 Task: Change the wraping the text "Please and thank you" to clip.
Action: Mouse moved to (63, 188)
Screenshot: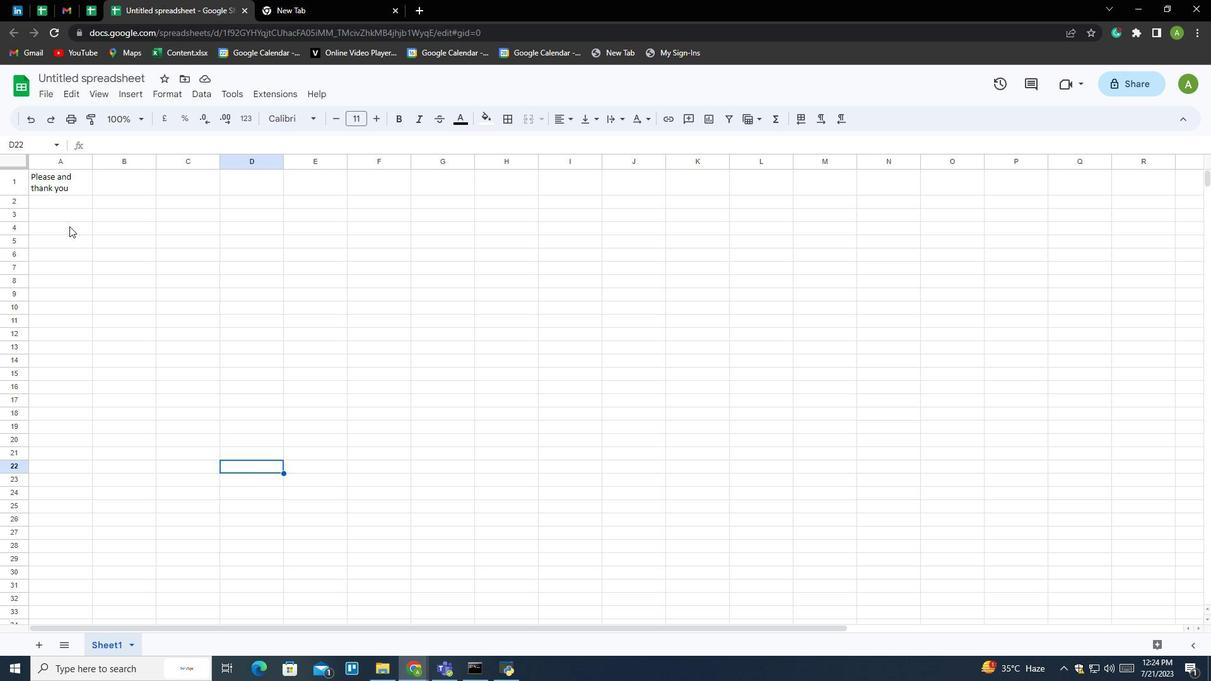
Action: Mouse pressed left at (63, 188)
Screenshot: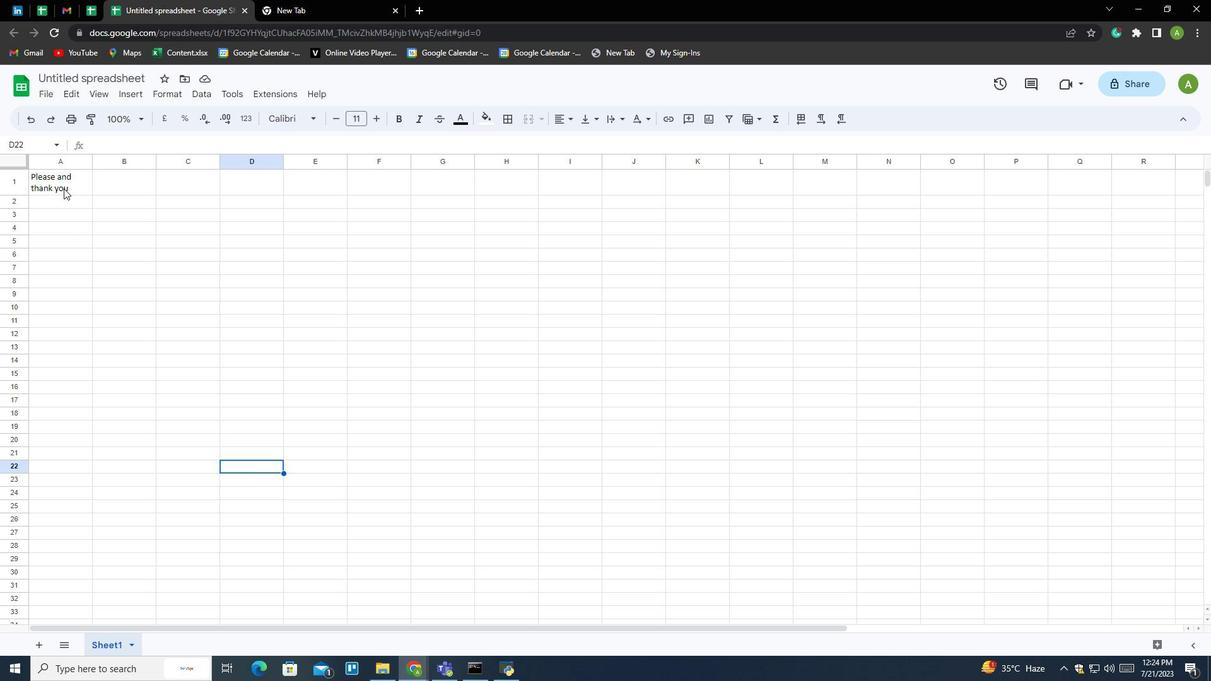 
Action: Mouse moved to (624, 121)
Screenshot: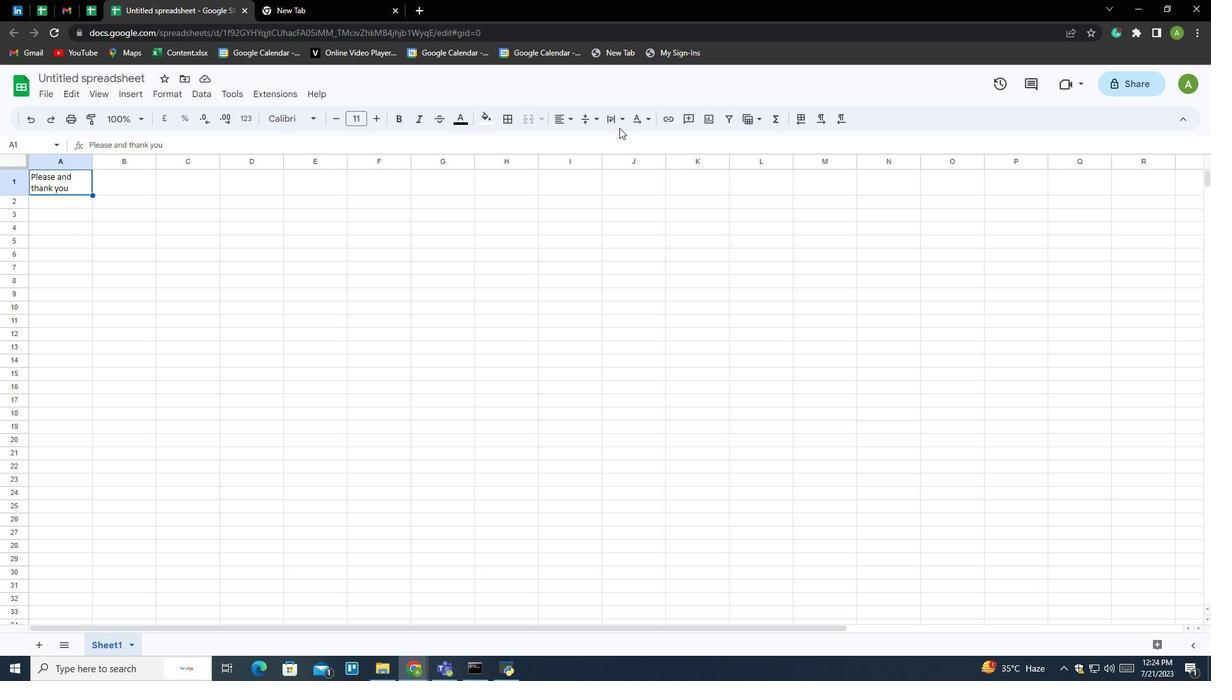 
Action: Mouse pressed left at (624, 121)
Screenshot: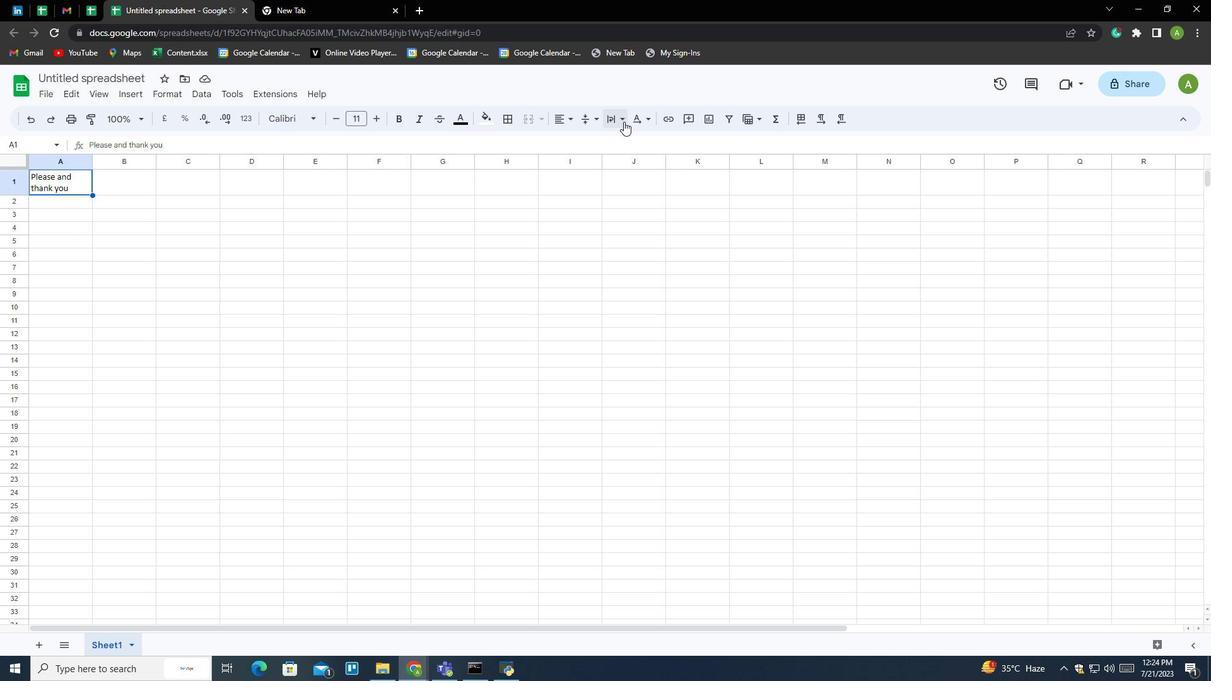 
Action: Mouse moved to (659, 142)
Screenshot: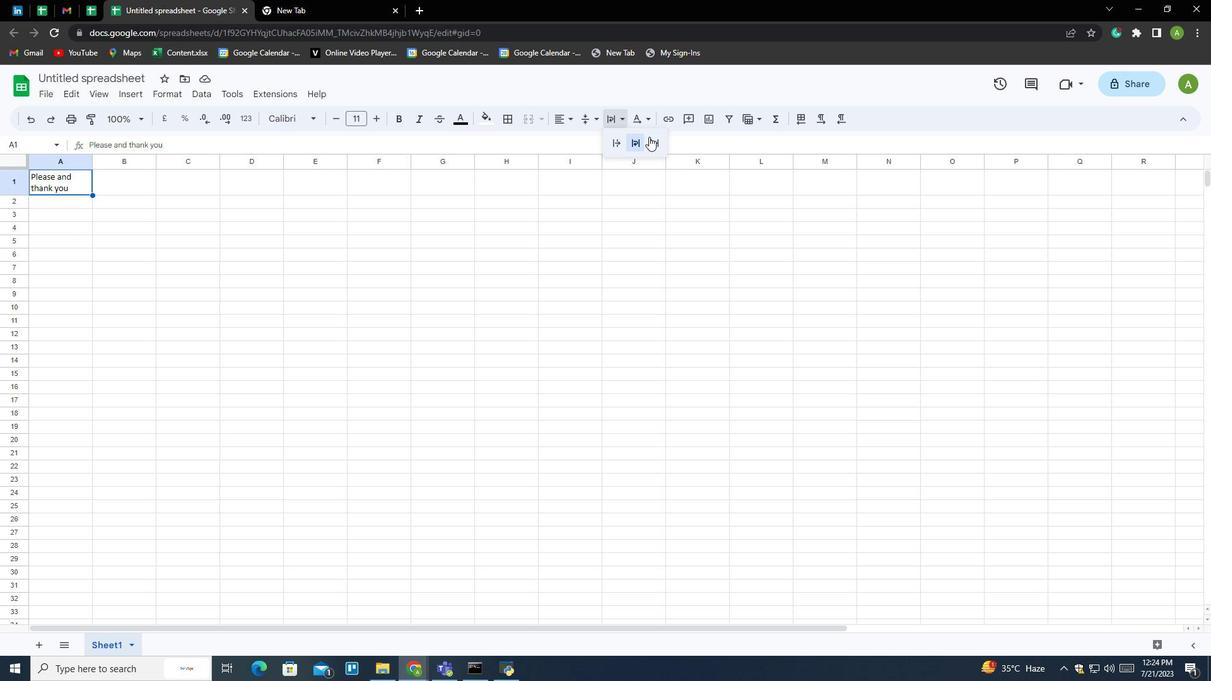 
Action: Mouse pressed left at (659, 142)
Screenshot: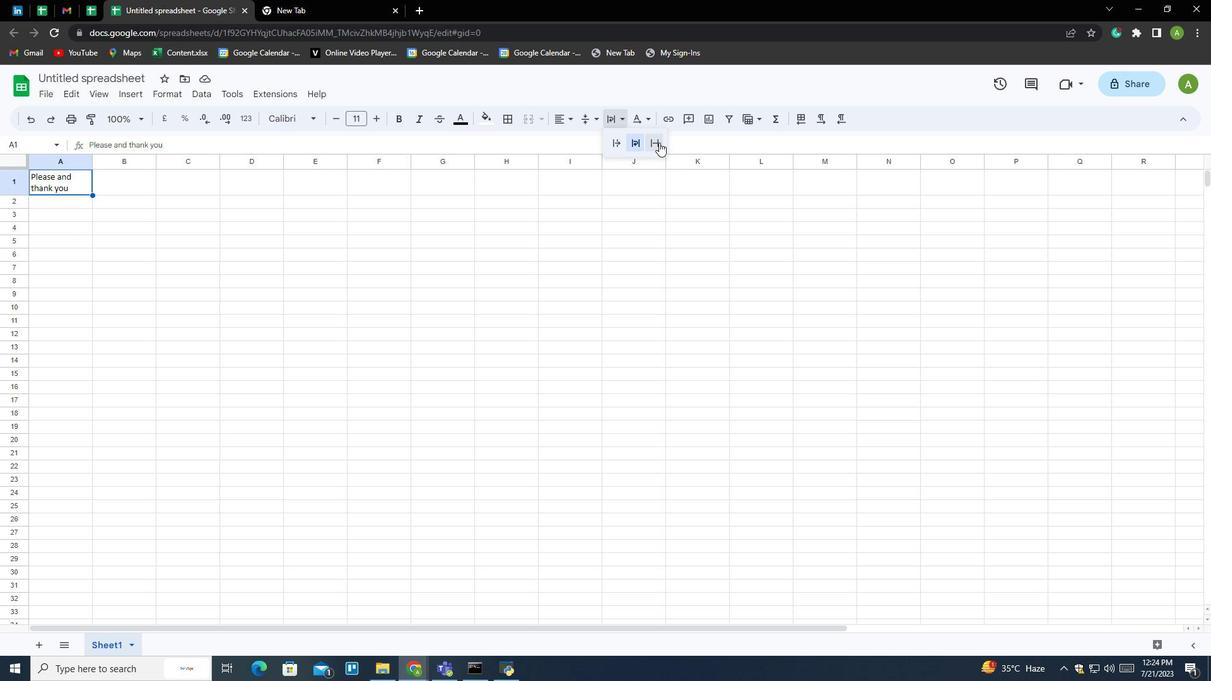 
Action: Mouse moved to (516, 358)
Screenshot: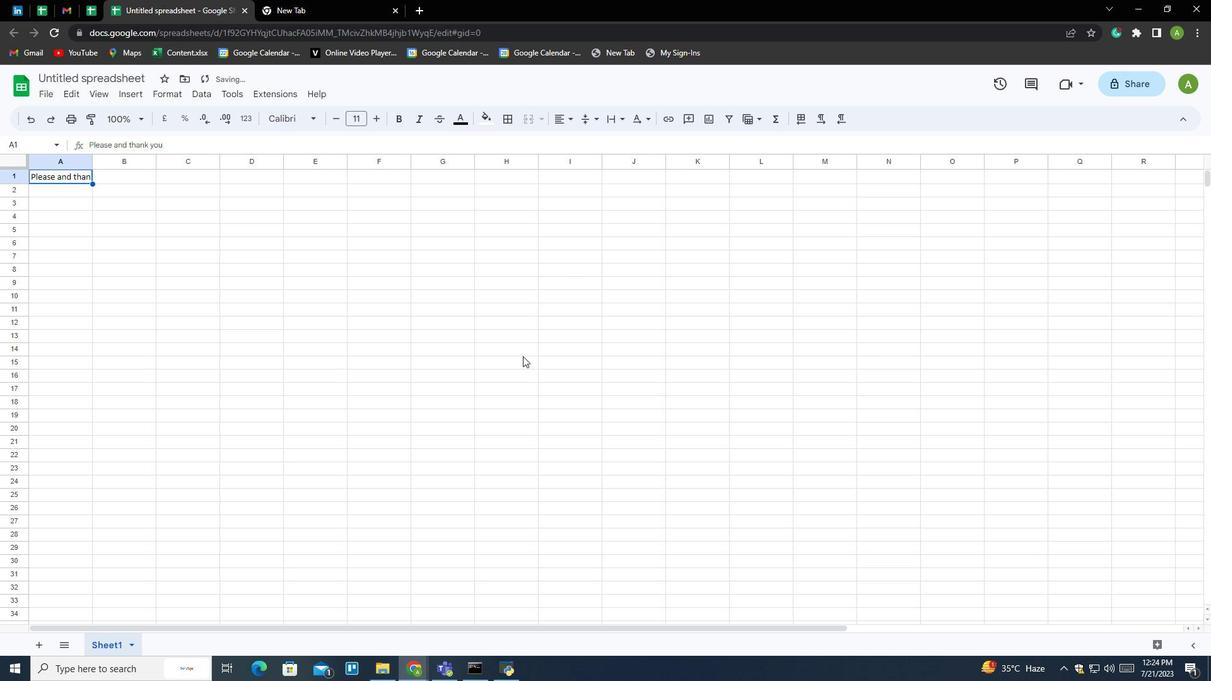 
